 Task: Create a due date automation trigger when advanced on, on the monday of the week a card is due add content without an empty description at 11:00 AM.
Action: Mouse moved to (1000, 71)
Screenshot: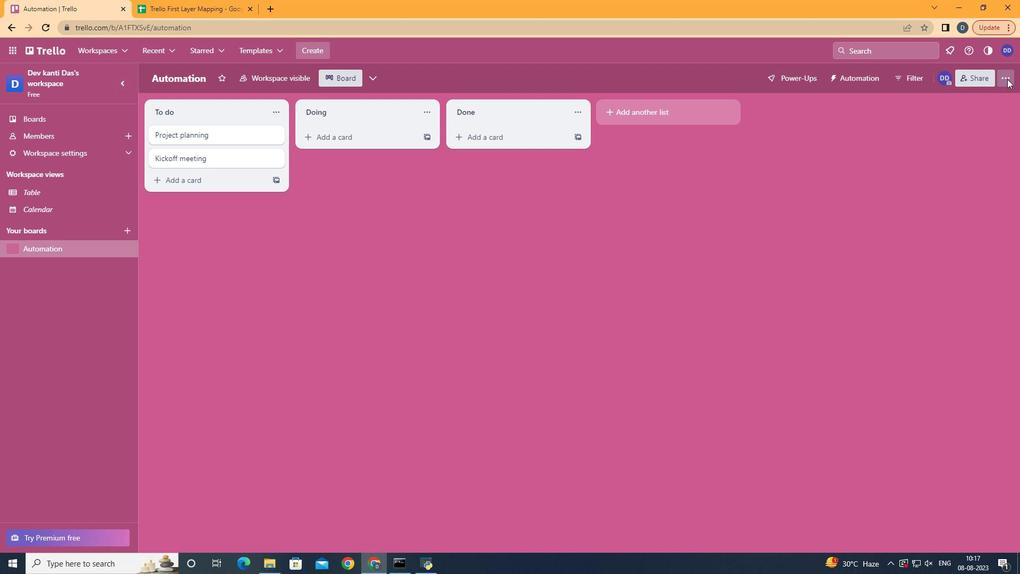 
Action: Mouse pressed left at (1000, 71)
Screenshot: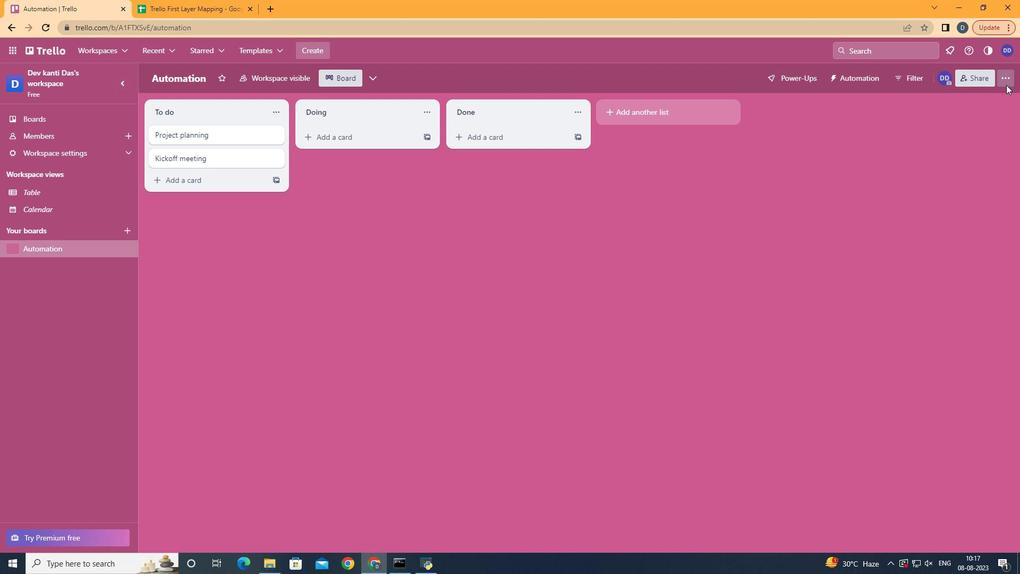 
Action: Mouse moved to (930, 215)
Screenshot: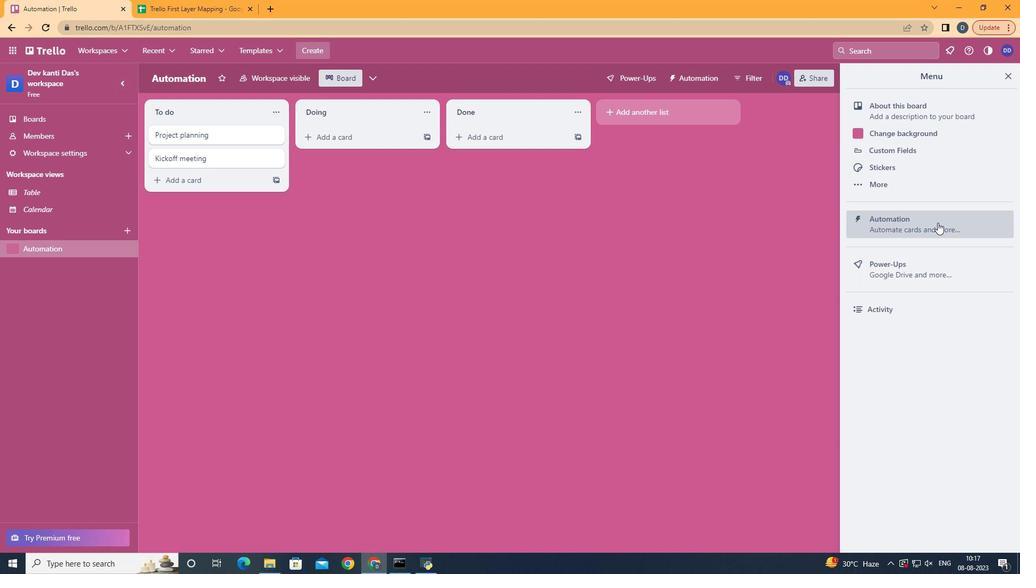 
Action: Mouse pressed left at (930, 215)
Screenshot: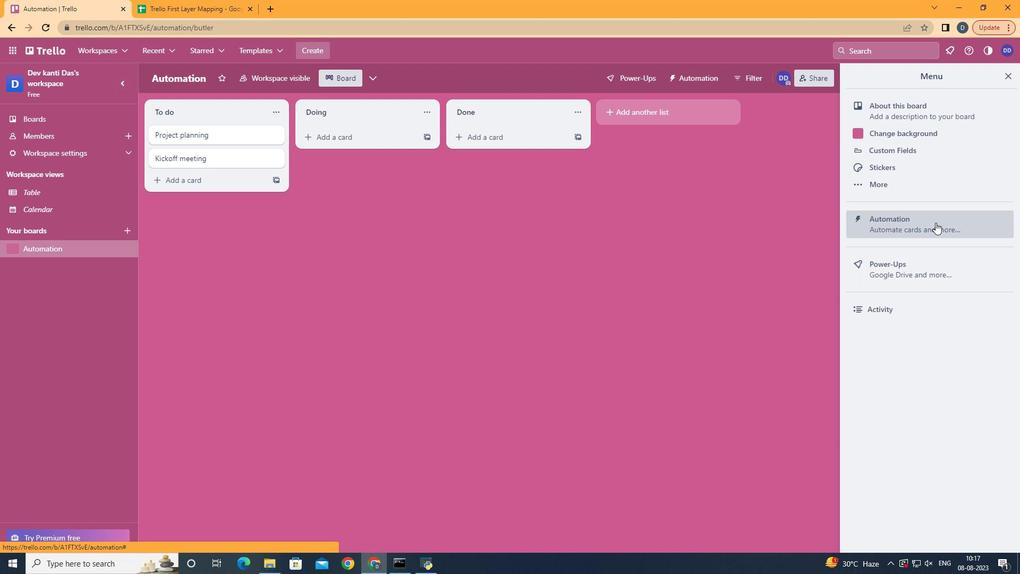 
Action: Mouse moved to (207, 206)
Screenshot: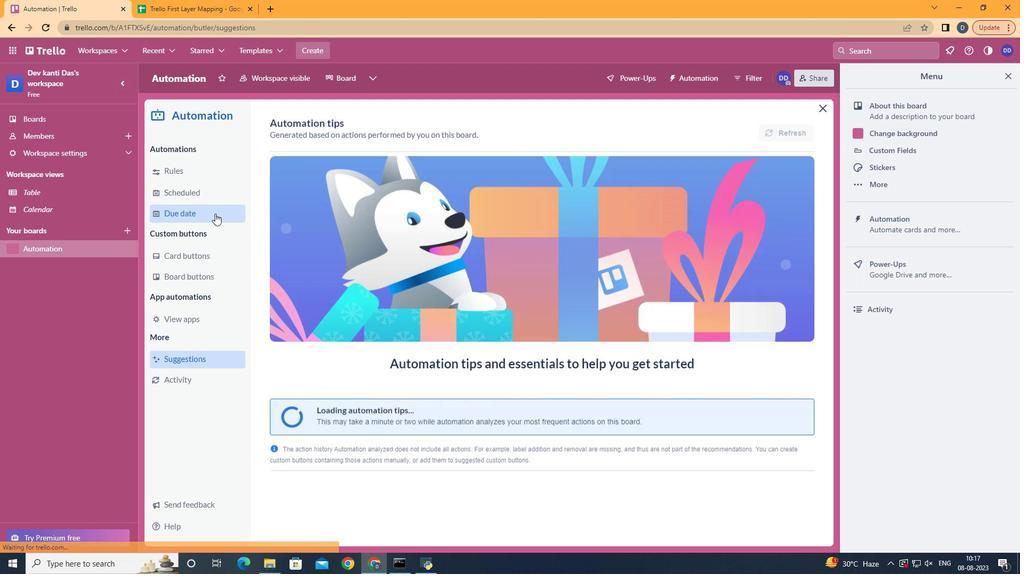 
Action: Mouse pressed left at (207, 206)
Screenshot: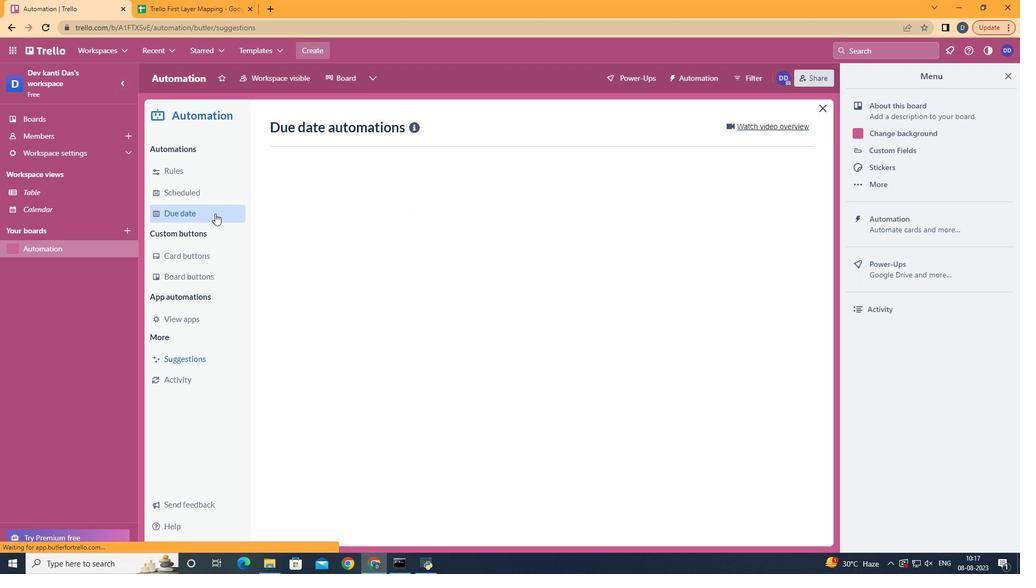 
Action: Mouse moved to (744, 115)
Screenshot: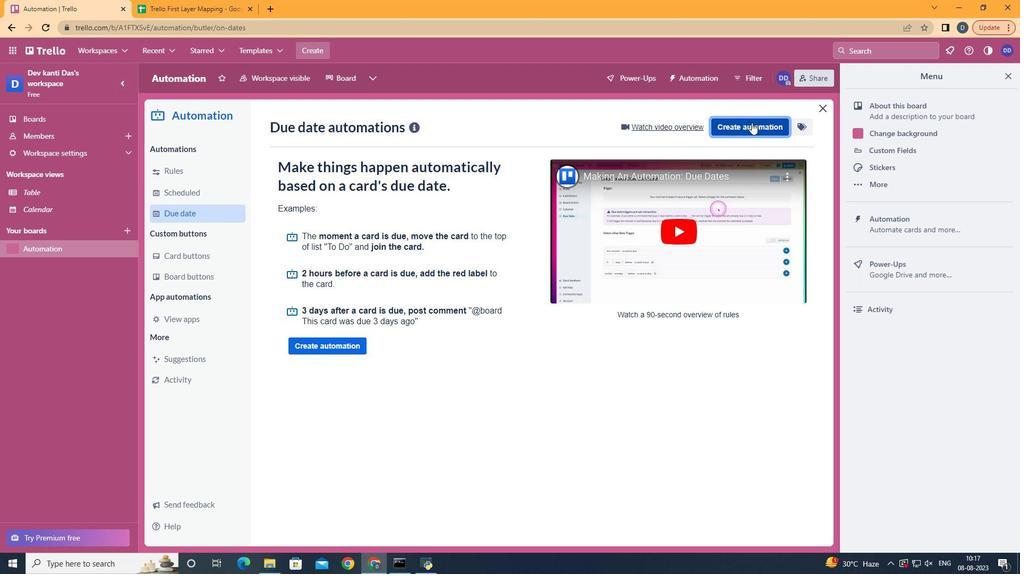 
Action: Mouse pressed left at (744, 115)
Screenshot: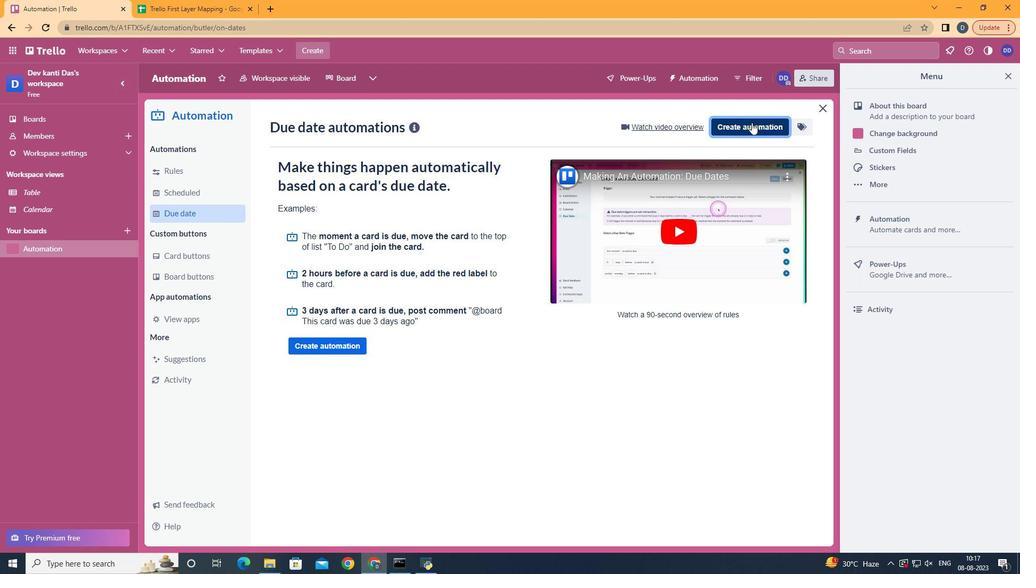 
Action: Mouse moved to (579, 221)
Screenshot: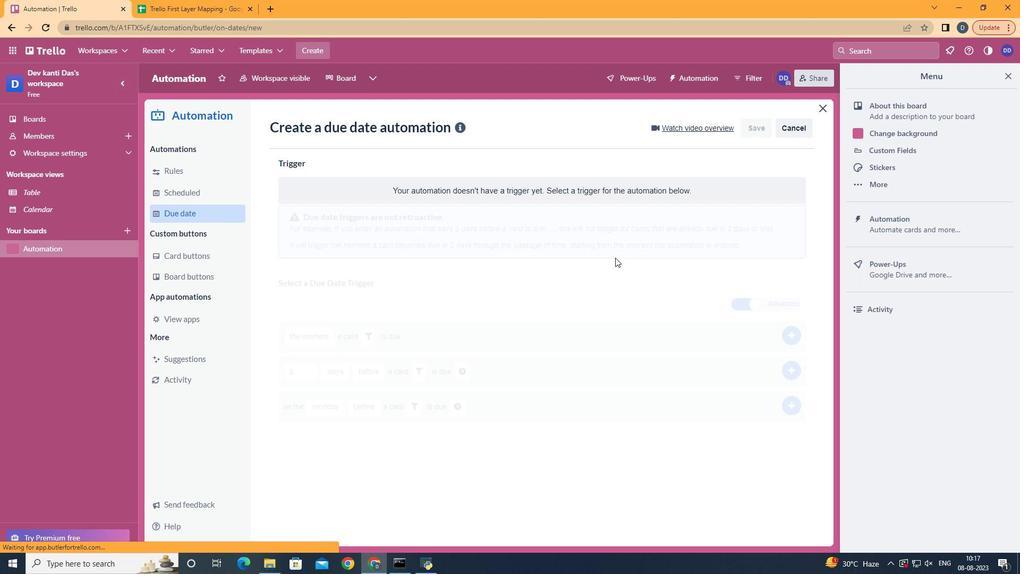 
Action: Mouse pressed left at (579, 221)
Screenshot: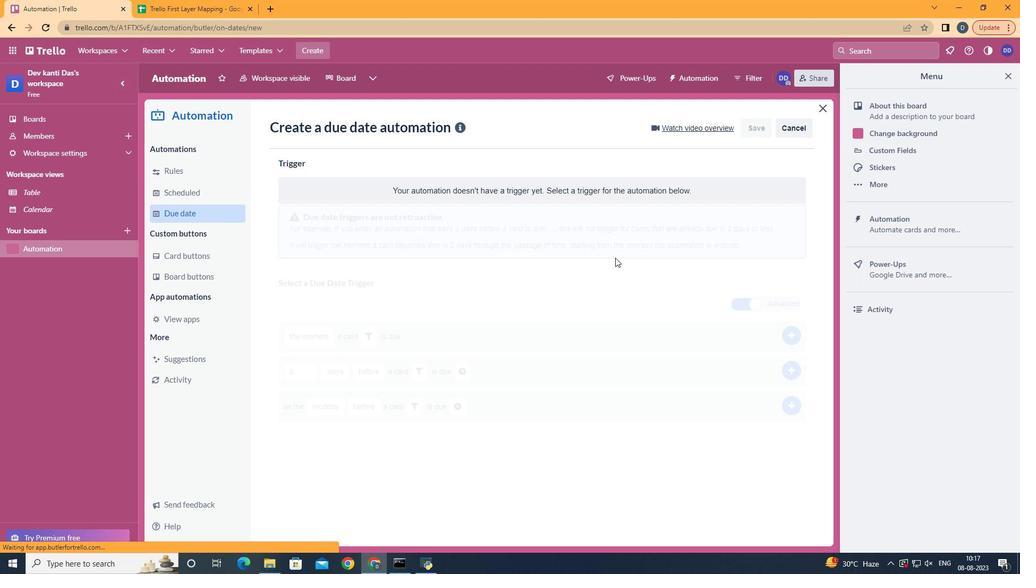
Action: Mouse moved to (340, 272)
Screenshot: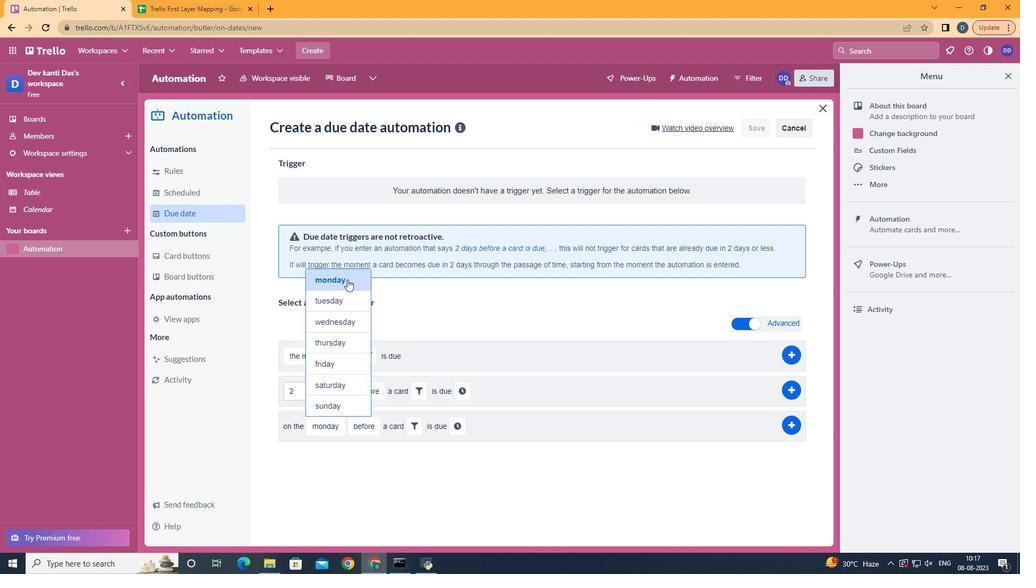 
Action: Mouse pressed left at (340, 272)
Screenshot: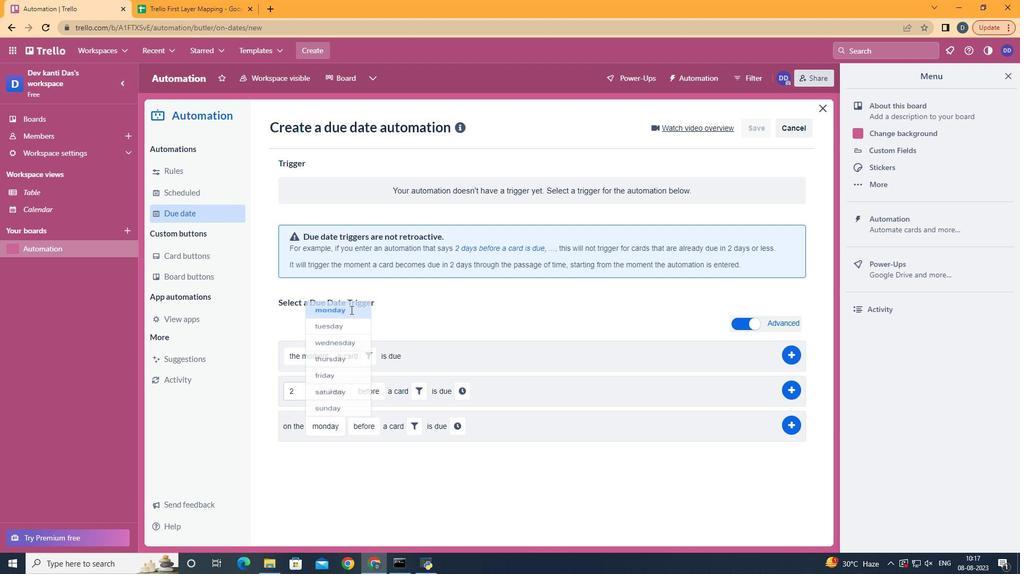 
Action: Mouse moved to (380, 483)
Screenshot: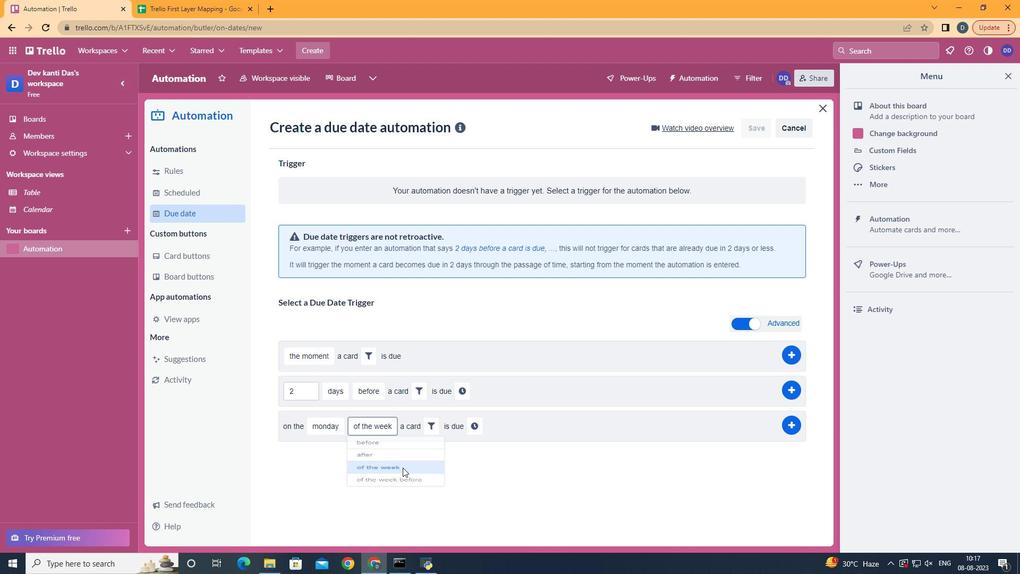 
Action: Mouse pressed left at (380, 483)
Screenshot: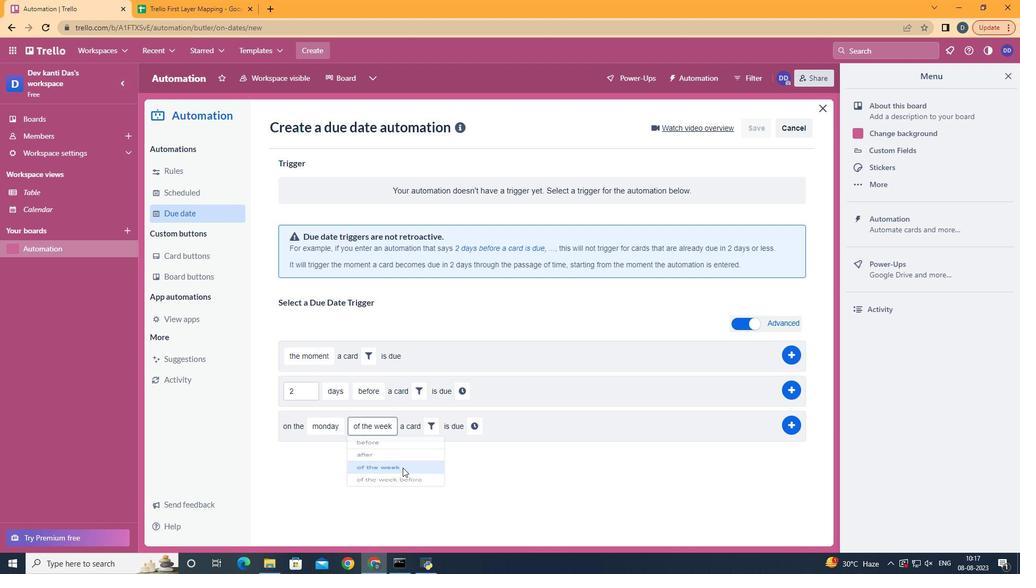 
Action: Mouse moved to (424, 426)
Screenshot: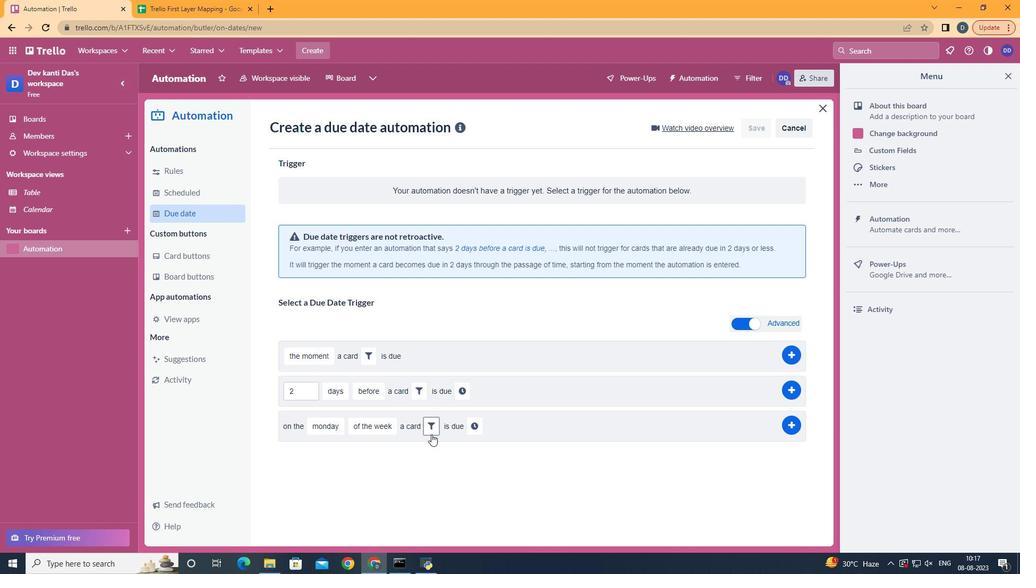 
Action: Mouse pressed left at (424, 426)
Screenshot: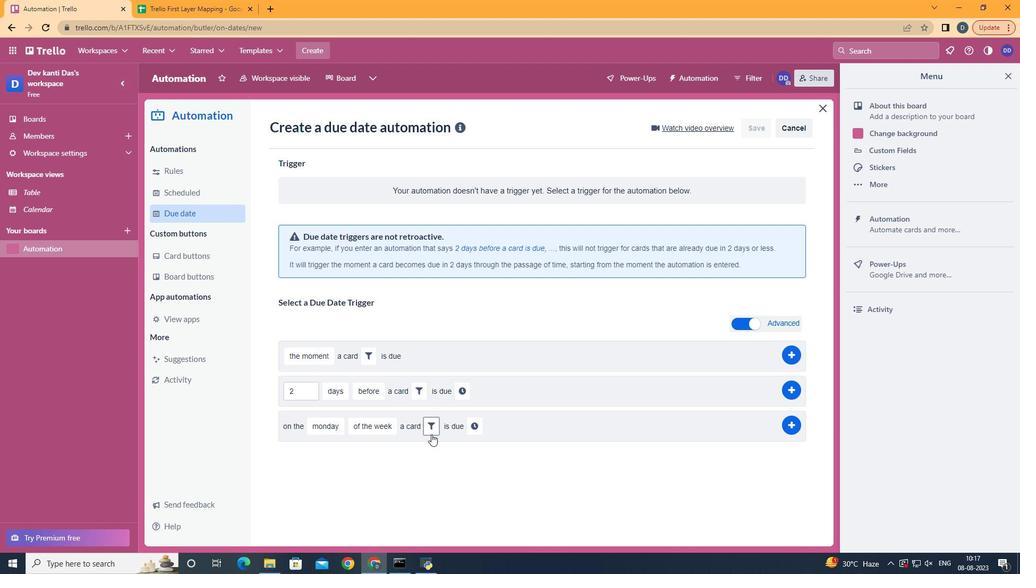 
Action: Mouse moved to (567, 458)
Screenshot: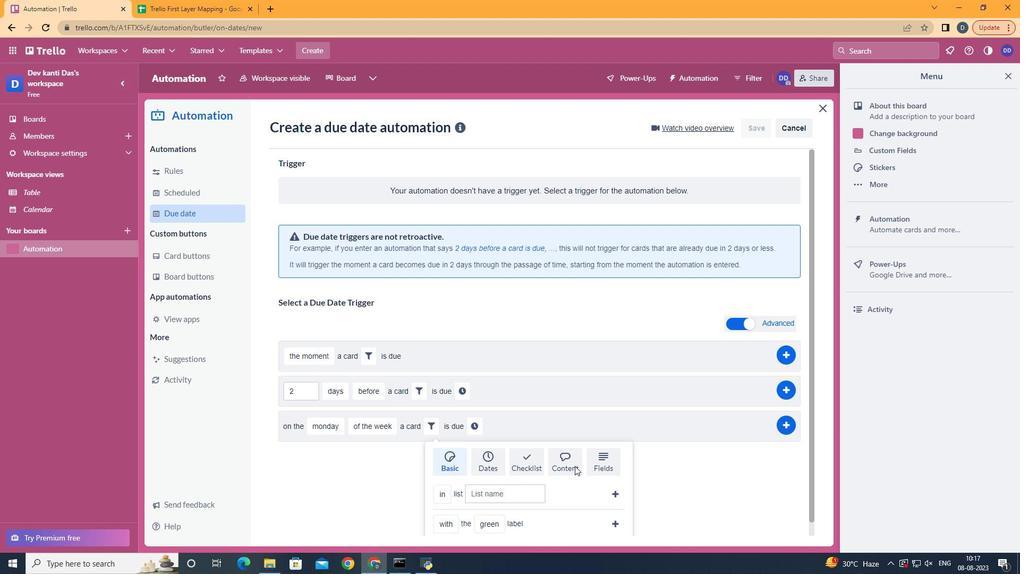 
Action: Mouse pressed left at (567, 458)
Screenshot: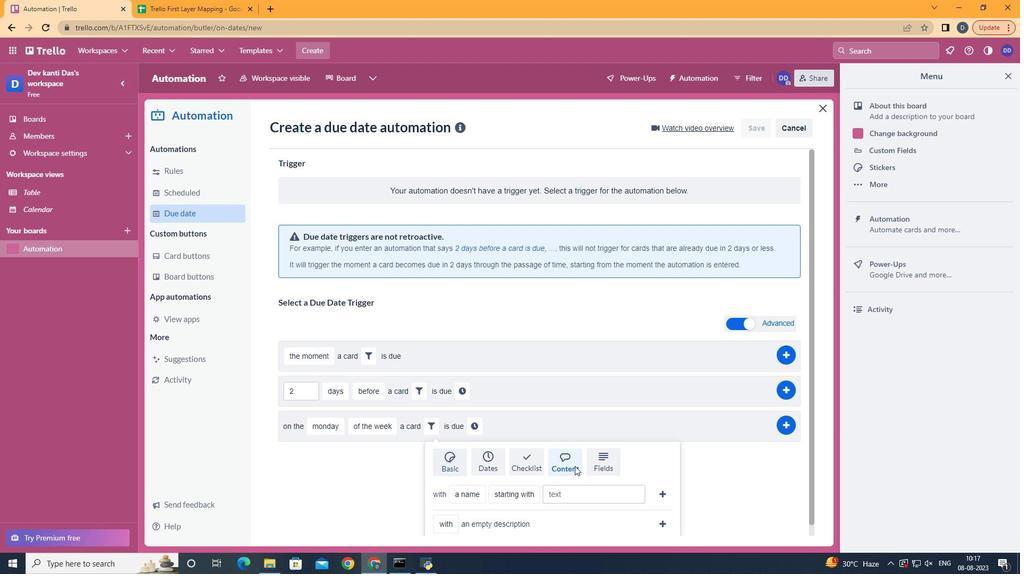 
Action: Mouse scrolled (567, 458) with delta (0, 0)
Screenshot: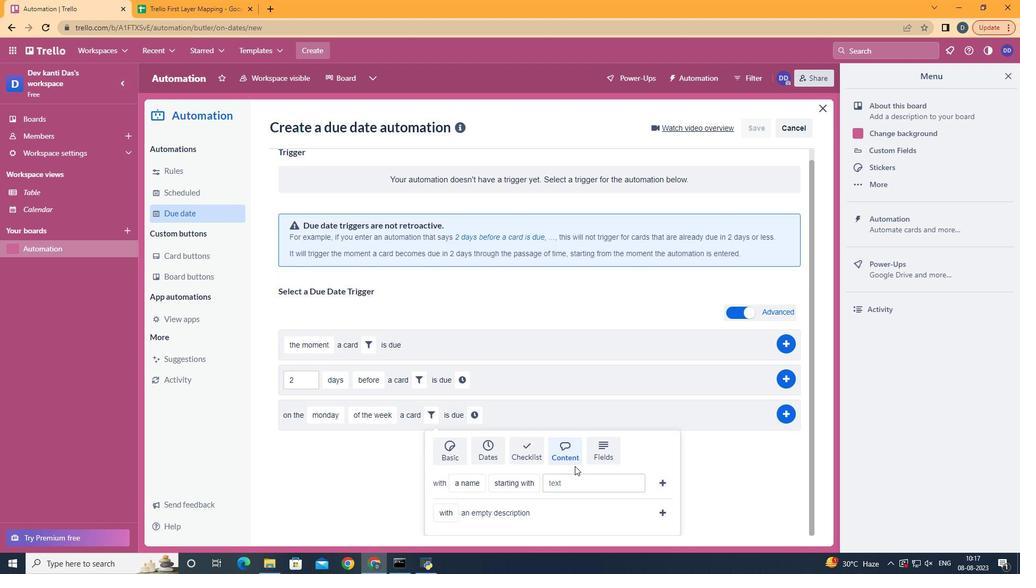 
Action: Mouse scrolled (567, 458) with delta (0, 0)
Screenshot: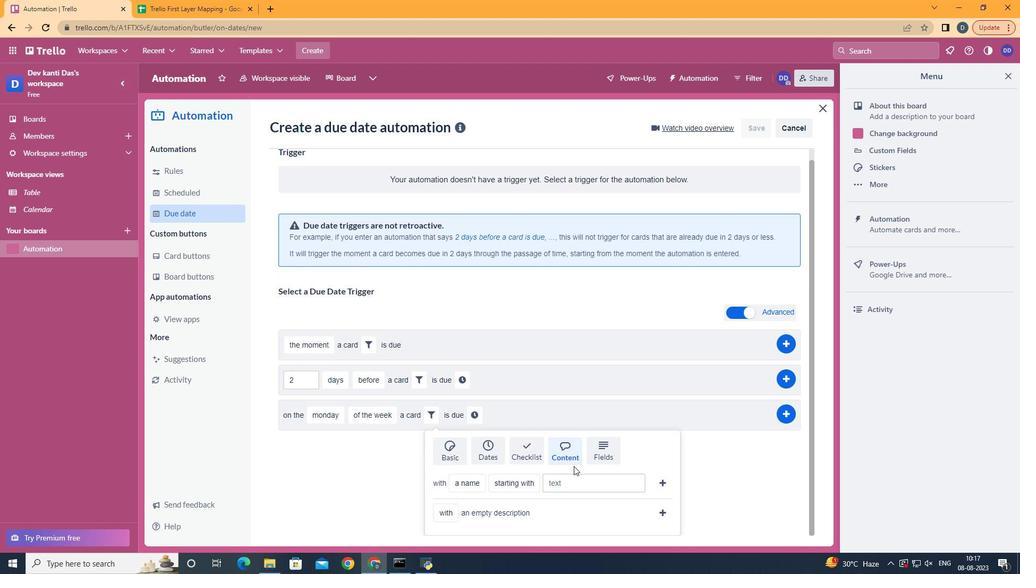 
Action: Mouse scrolled (567, 458) with delta (0, 0)
Screenshot: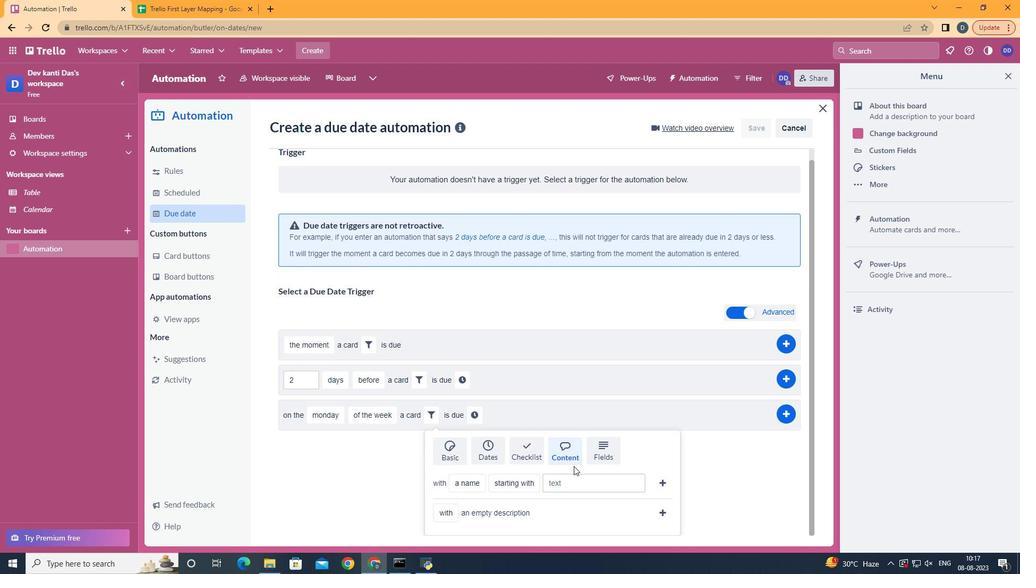 
Action: Mouse scrolled (567, 458) with delta (0, 0)
Screenshot: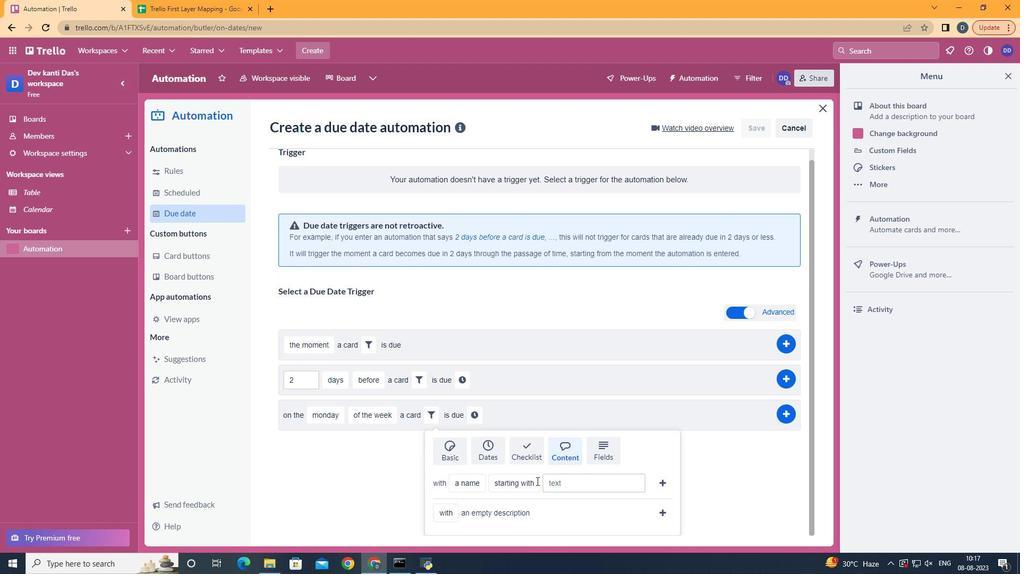 
Action: Mouse moved to (455, 485)
Screenshot: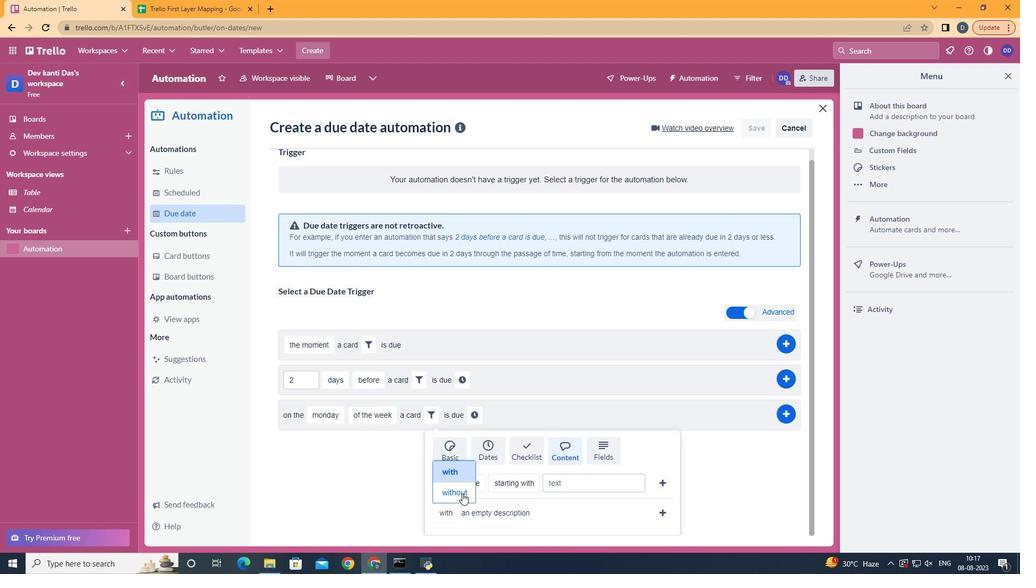
Action: Mouse pressed left at (455, 485)
Screenshot: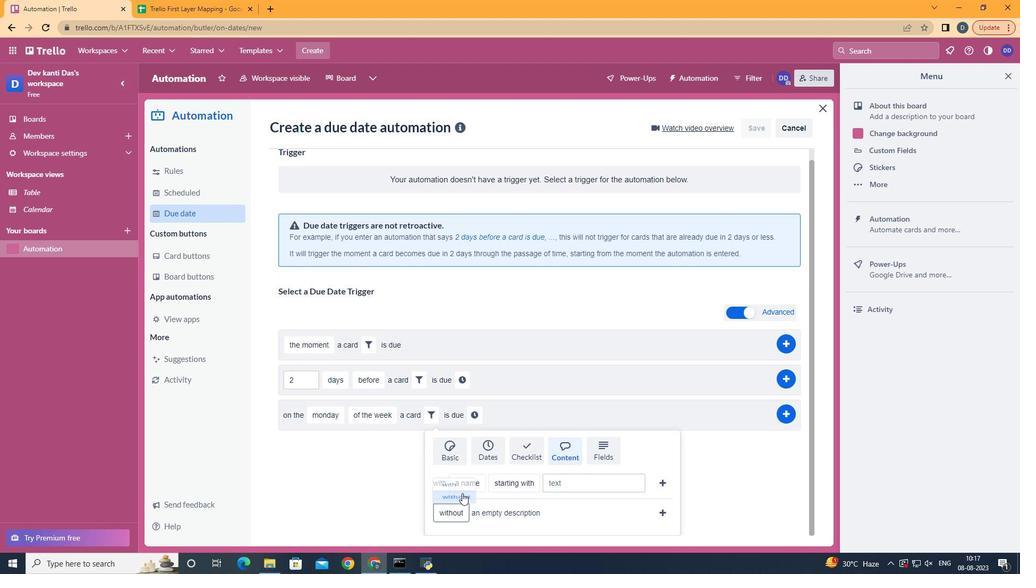 
Action: Mouse moved to (654, 500)
Screenshot: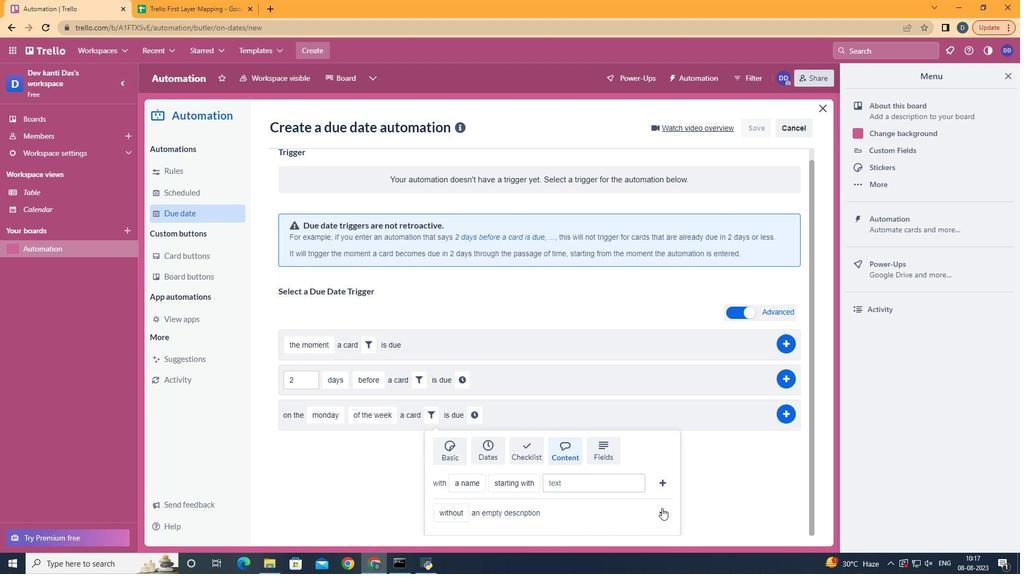 
Action: Mouse pressed left at (654, 500)
Screenshot: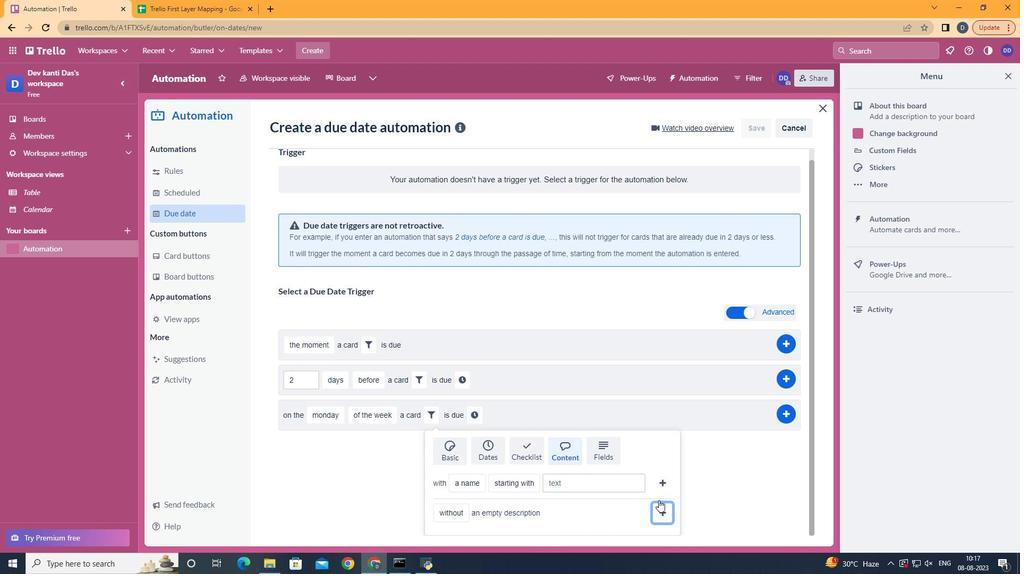 
Action: Mouse moved to (586, 421)
Screenshot: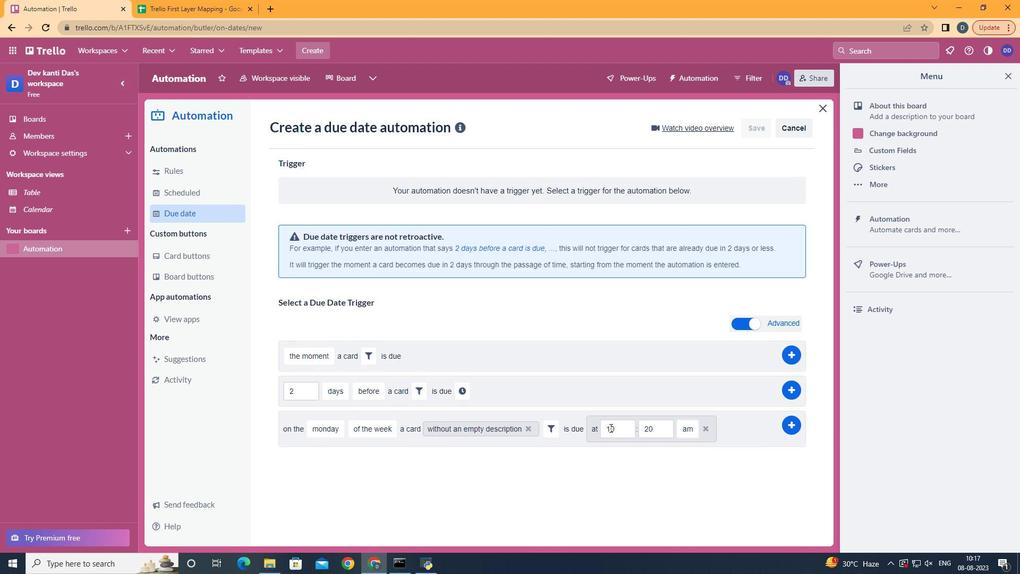 
Action: Mouse pressed left at (586, 421)
Screenshot: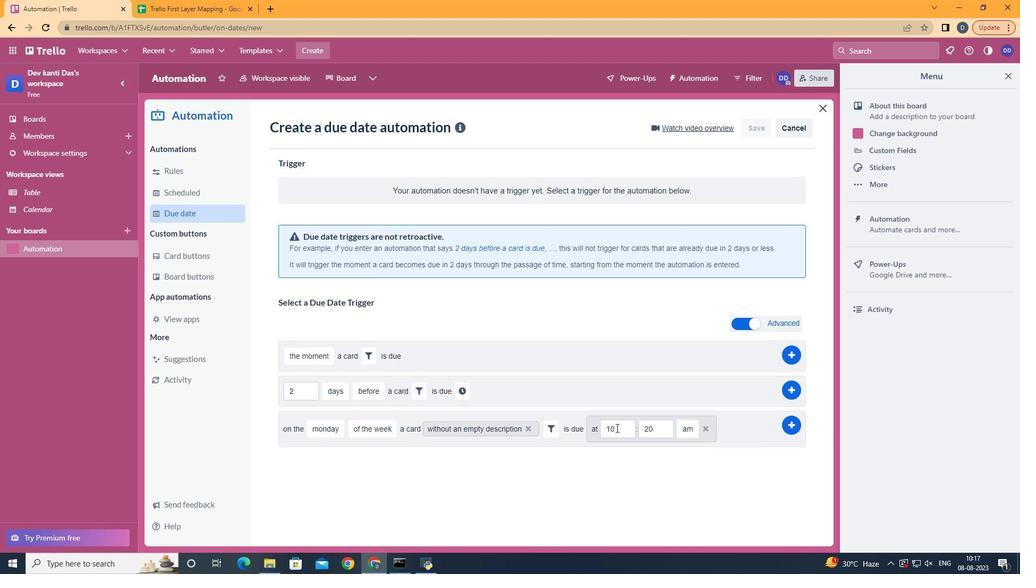 
Action: Mouse moved to (611, 421)
Screenshot: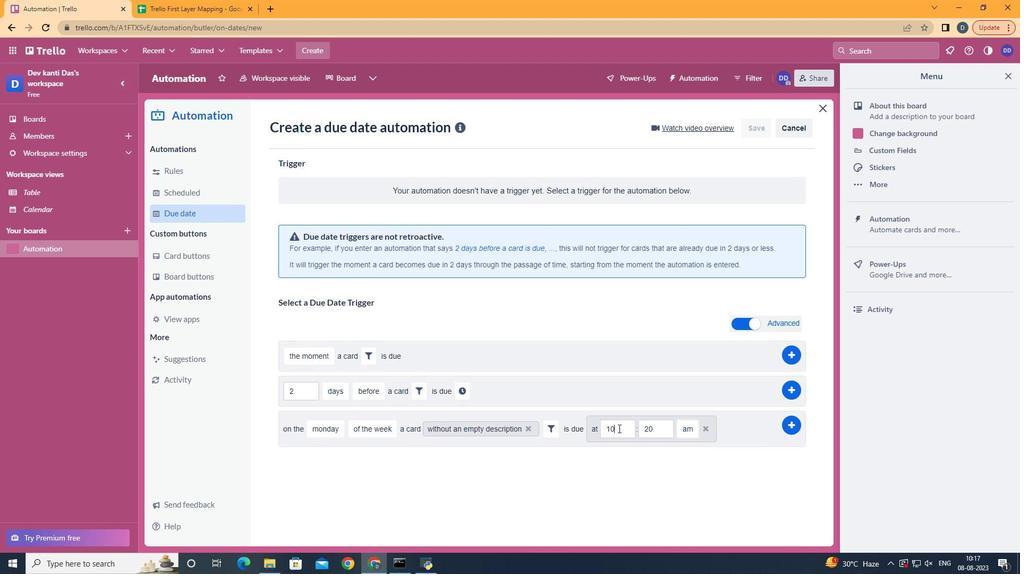 
Action: Mouse pressed left at (611, 421)
Screenshot: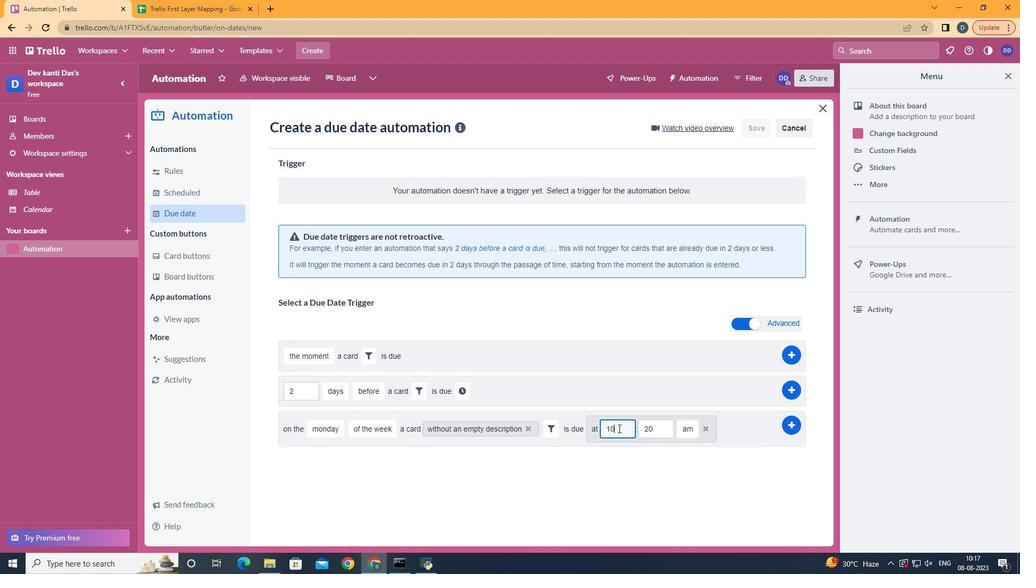 
Action: Key pressed <Key.backspace>1
Screenshot: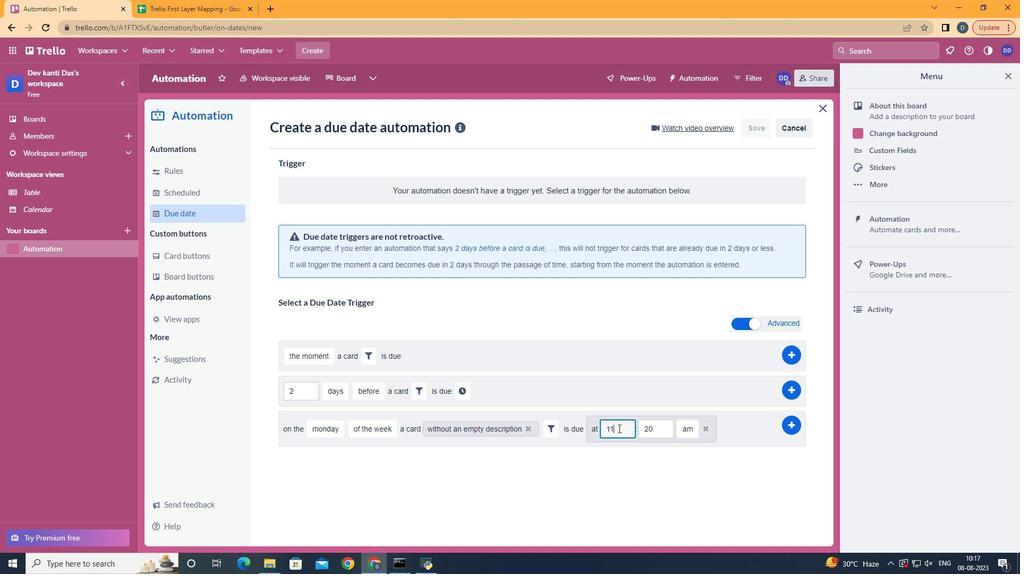 
Action: Mouse moved to (646, 421)
Screenshot: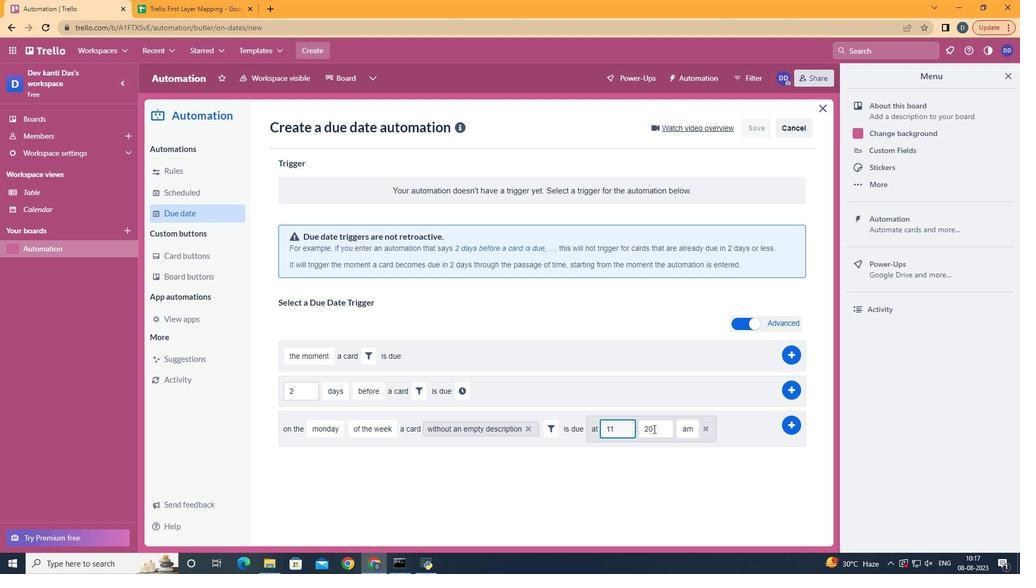 
Action: Mouse pressed left at (646, 421)
Screenshot: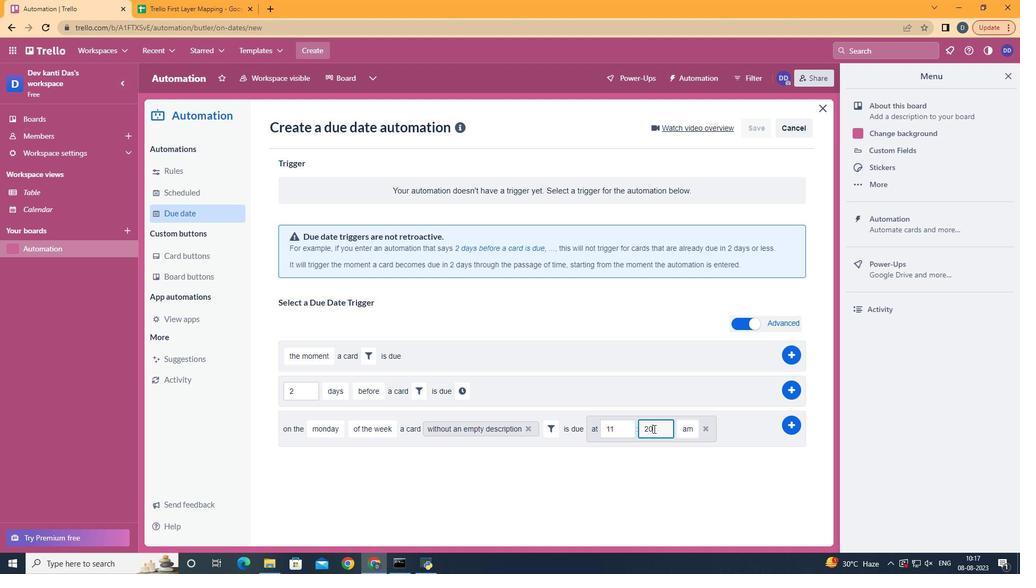 
Action: Key pressed <Key.backspace><Key.backspace>00
Screenshot: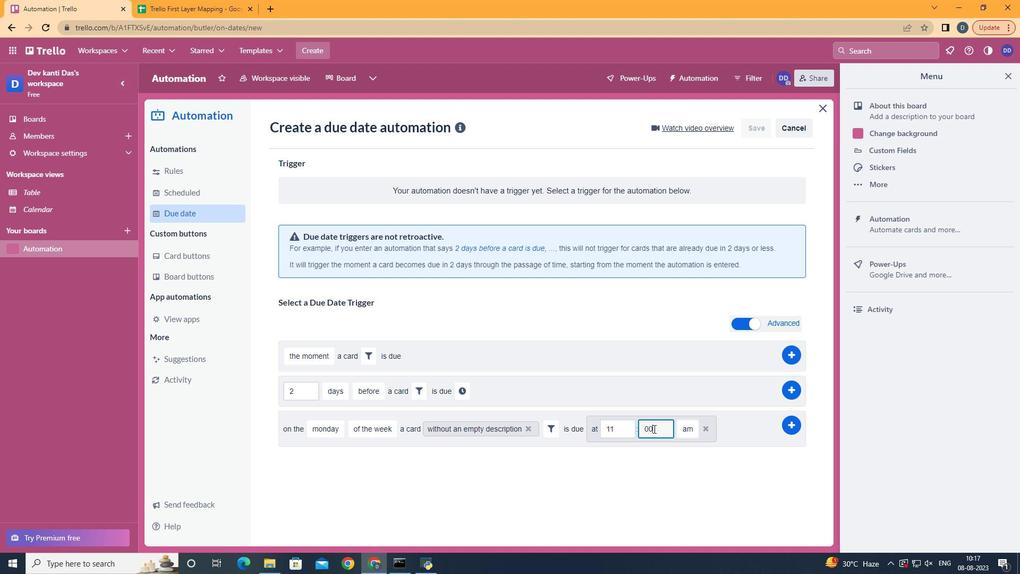
Action: Mouse moved to (775, 421)
Screenshot: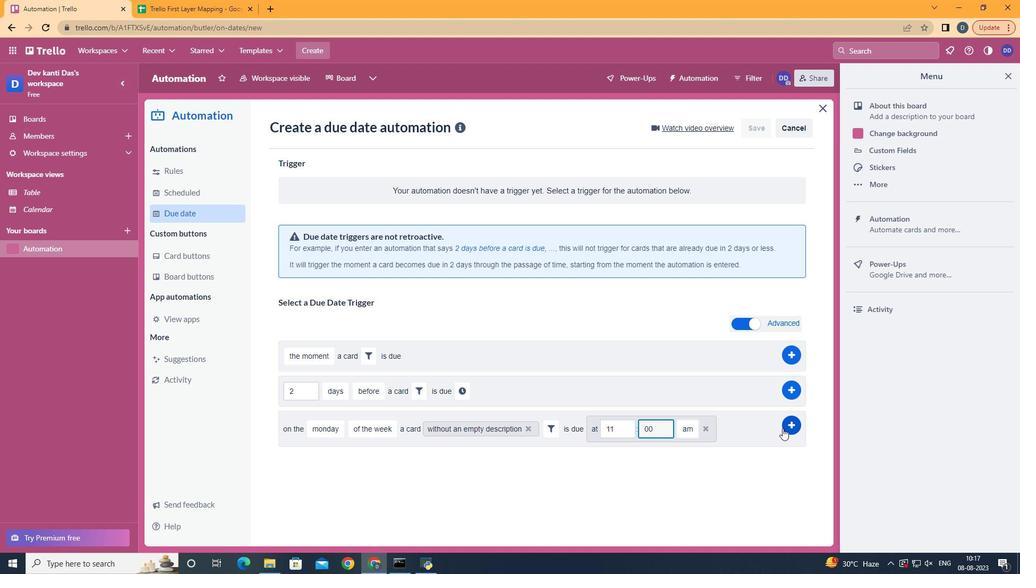 
Action: Mouse pressed left at (775, 421)
Screenshot: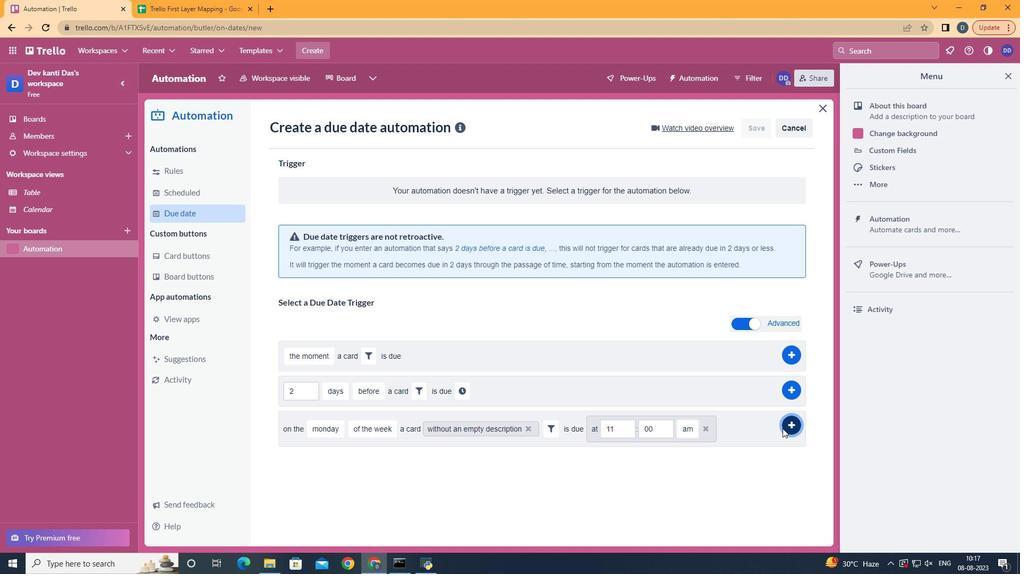 
Action: Mouse moved to (585, 183)
Screenshot: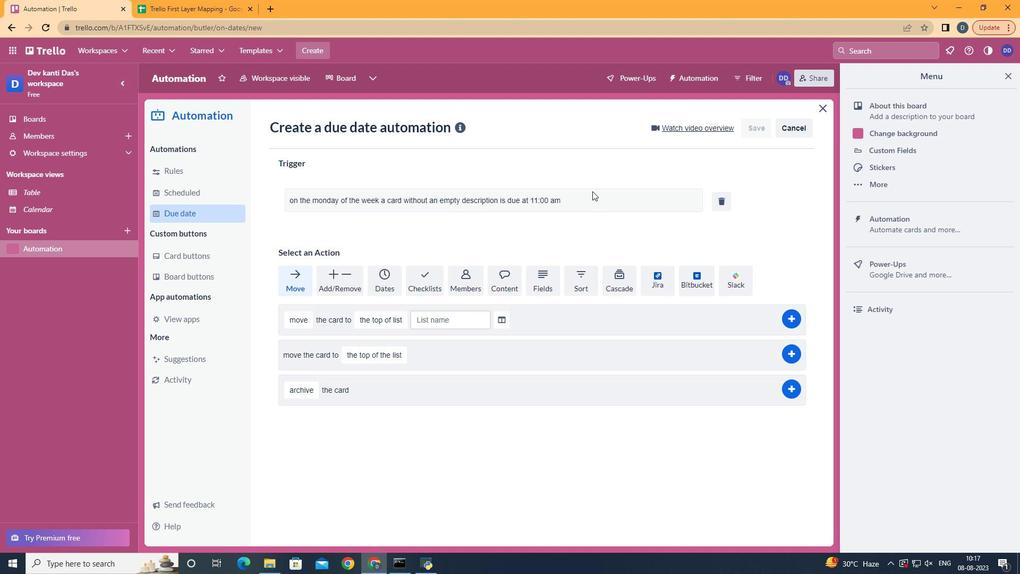 
